 Task: In the Contact  NovaMartin80@nachi-fujikoshi.co.jp, Log Email with description: 'Sent an email with a proposal to a potential buyer.'; Add date: '12 August, 2023', attach the document: Proposal.doc. Logged in from softage.10@softage.net
Action: Mouse moved to (78, 59)
Screenshot: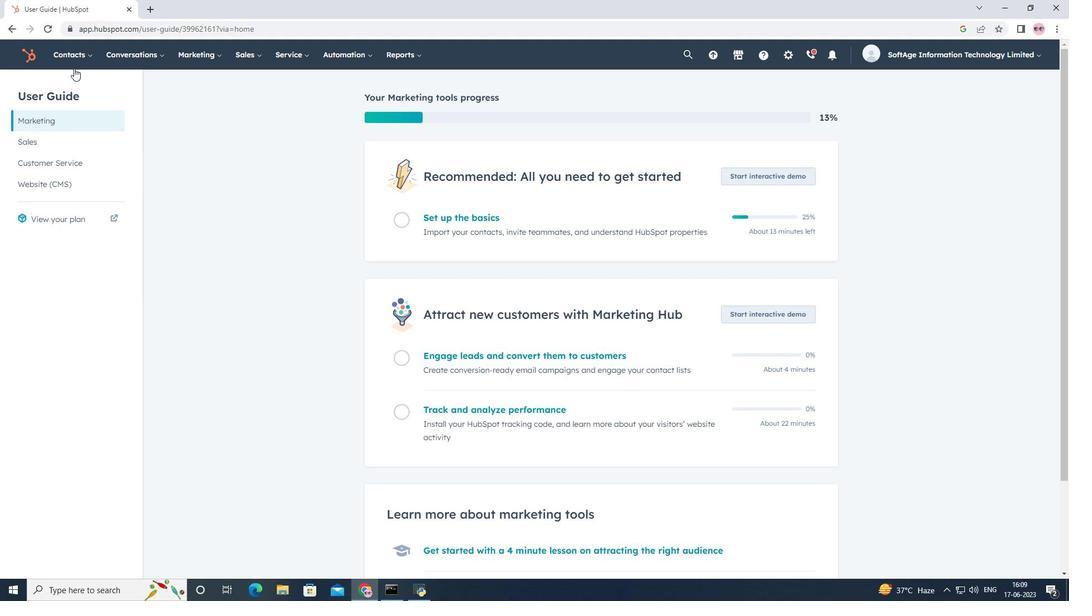 
Action: Mouse pressed left at (78, 59)
Screenshot: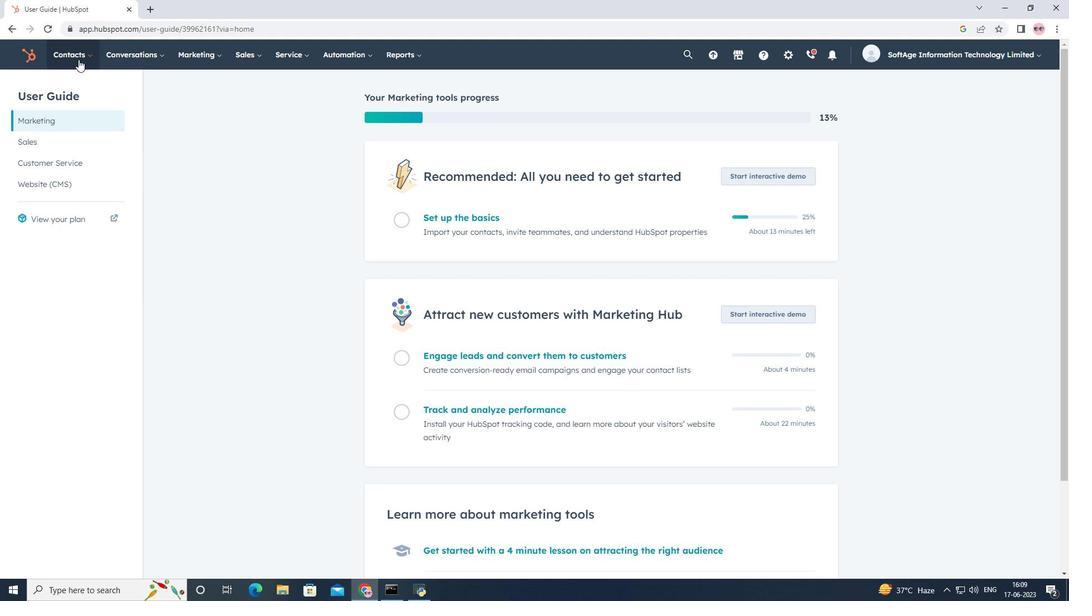 
Action: Mouse moved to (90, 90)
Screenshot: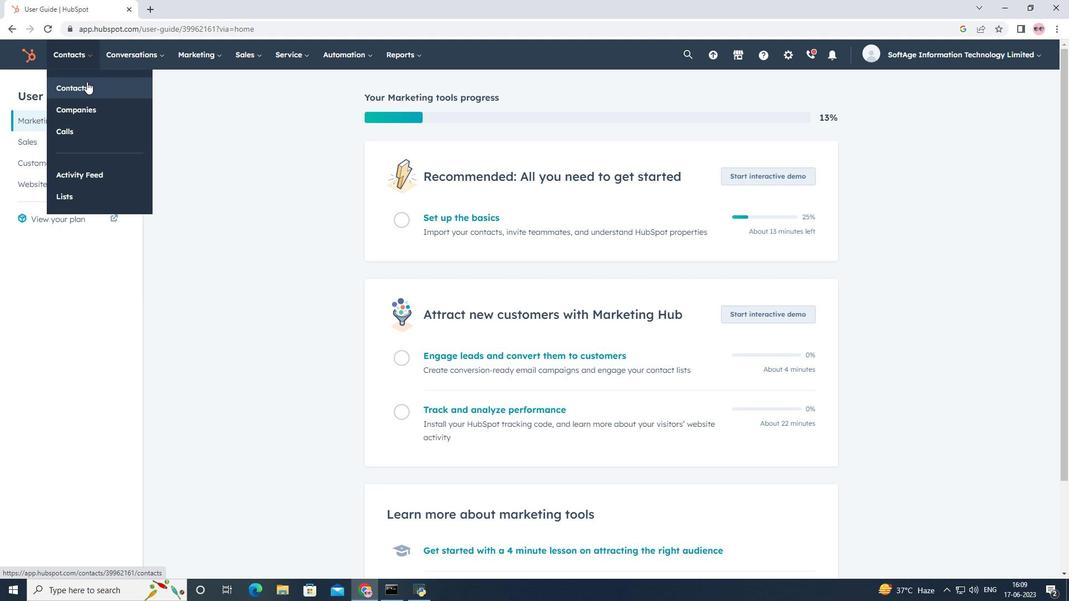 
Action: Mouse pressed left at (90, 90)
Screenshot: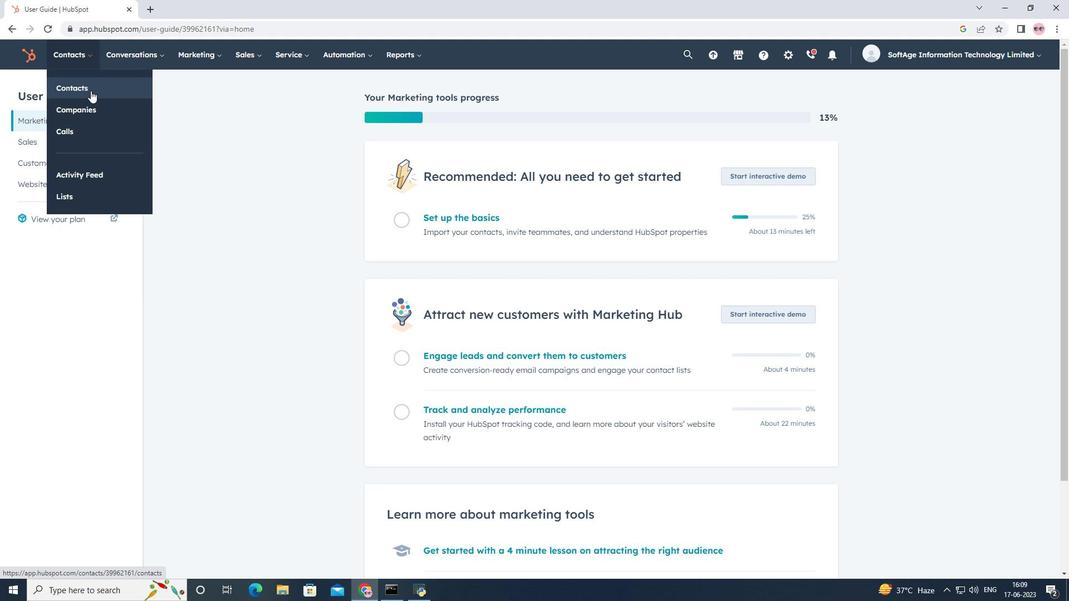 
Action: Mouse moved to (114, 181)
Screenshot: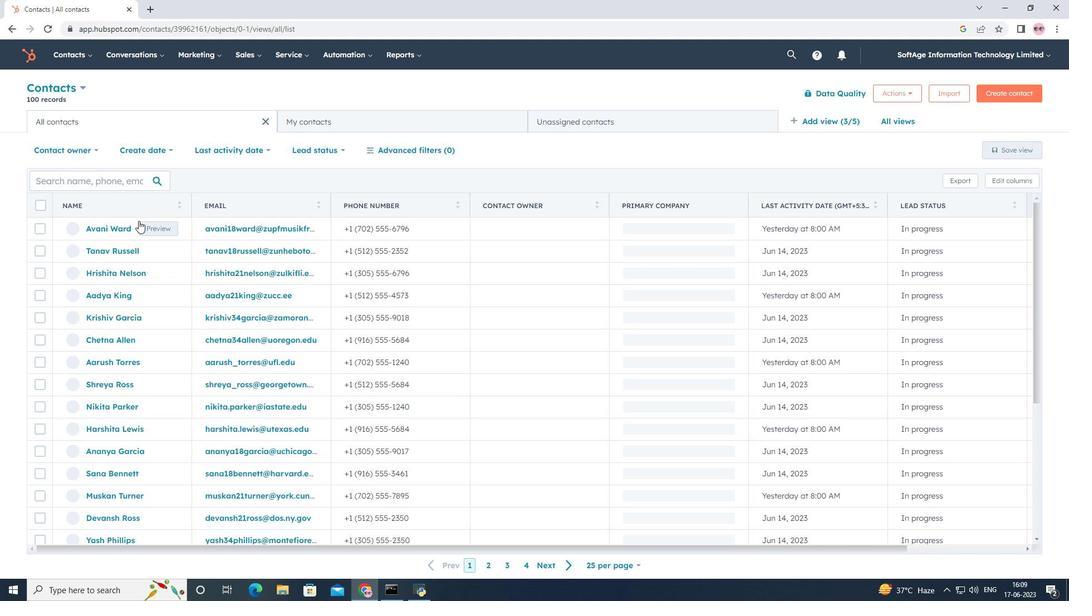 
Action: Mouse pressed left at (114, 181)
Screenshot: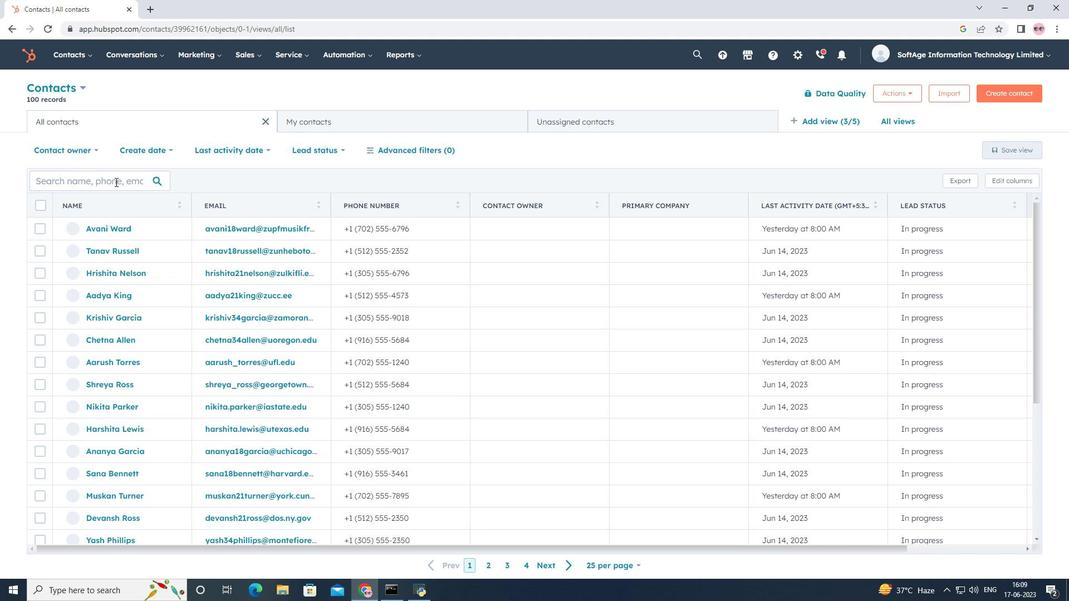 
Action: Mouse moved to (114, 180)
Screenshot: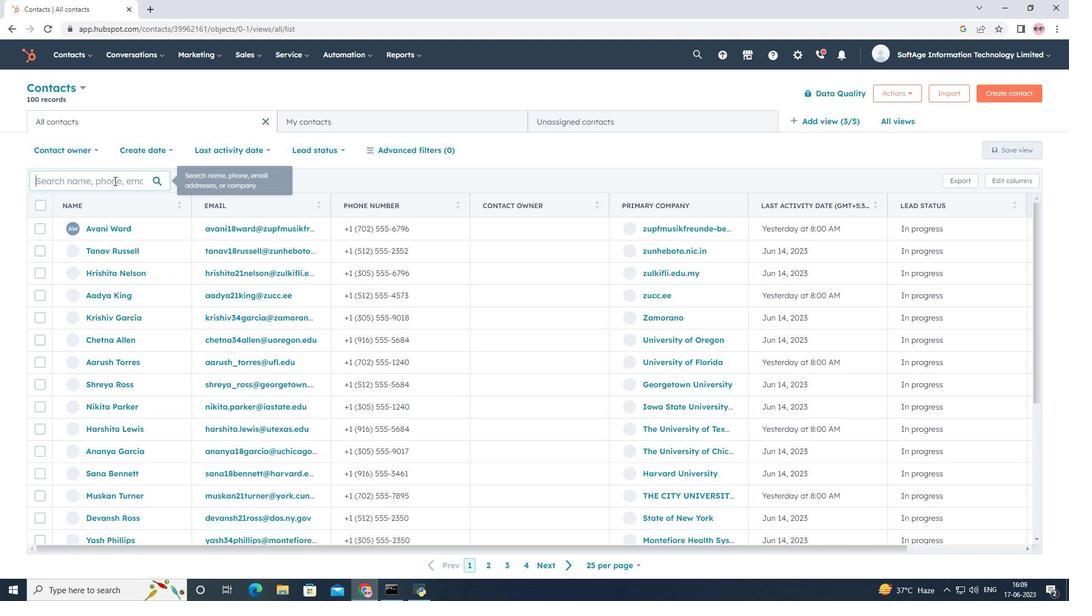 
Action: Key pressed <Key.shift>Nova<Key.shift>Martin80<Key.shift>@nachi-fujikoshi.co.jp
Screenshot: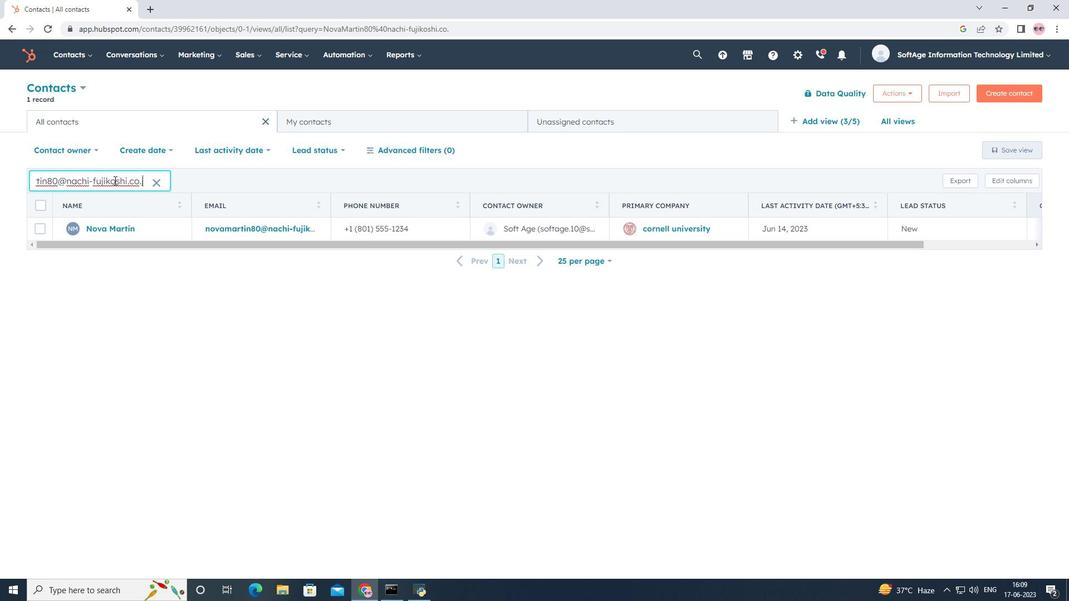 
Action: Mouse moved to (111, 232)
Screenshot: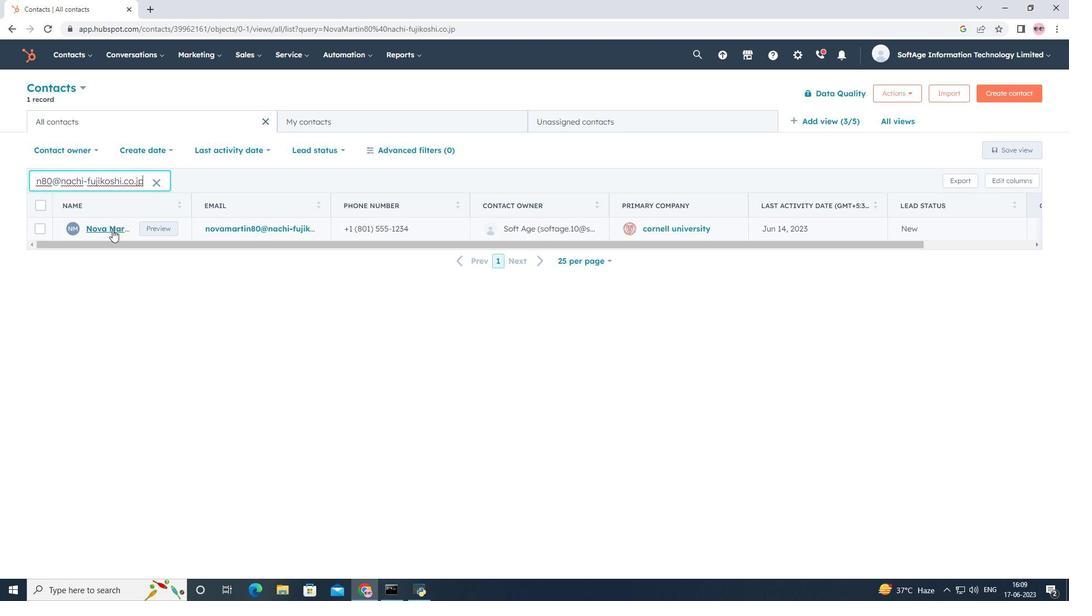 
Action: Mouse pressed left at (111, 232)
Screenshot: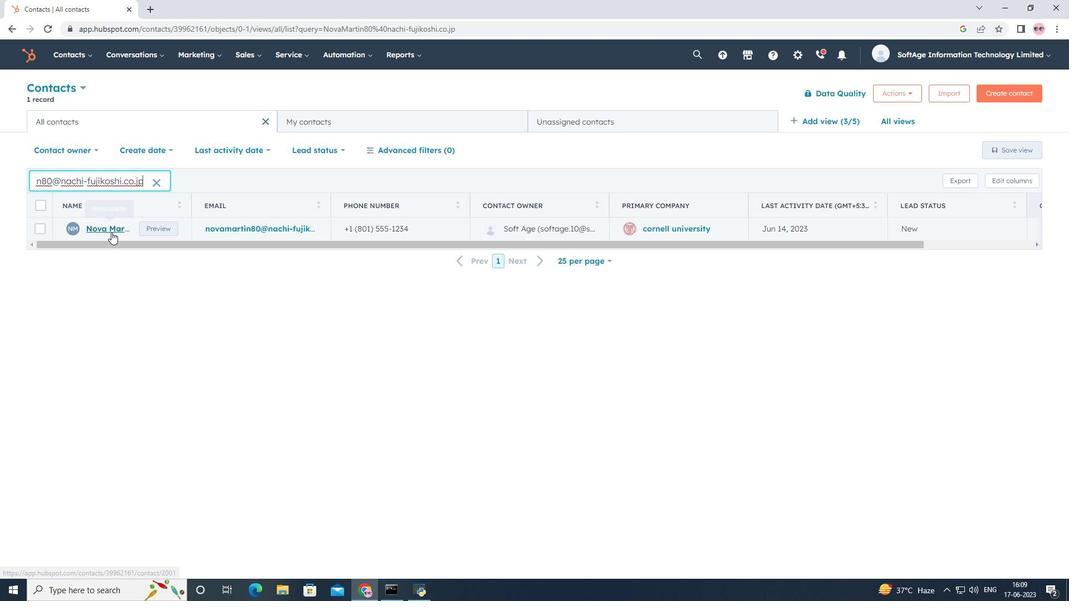 
Action: Mouse moved to (213, 187)
Screenshot: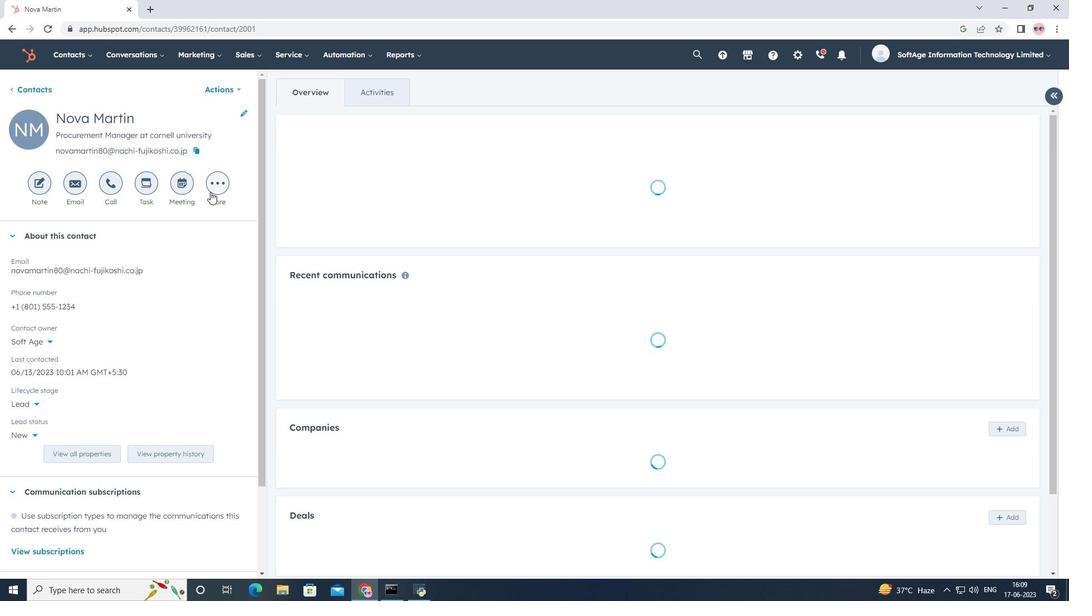 
Action: Mouse pressed left at (213, 187)
Screenshot: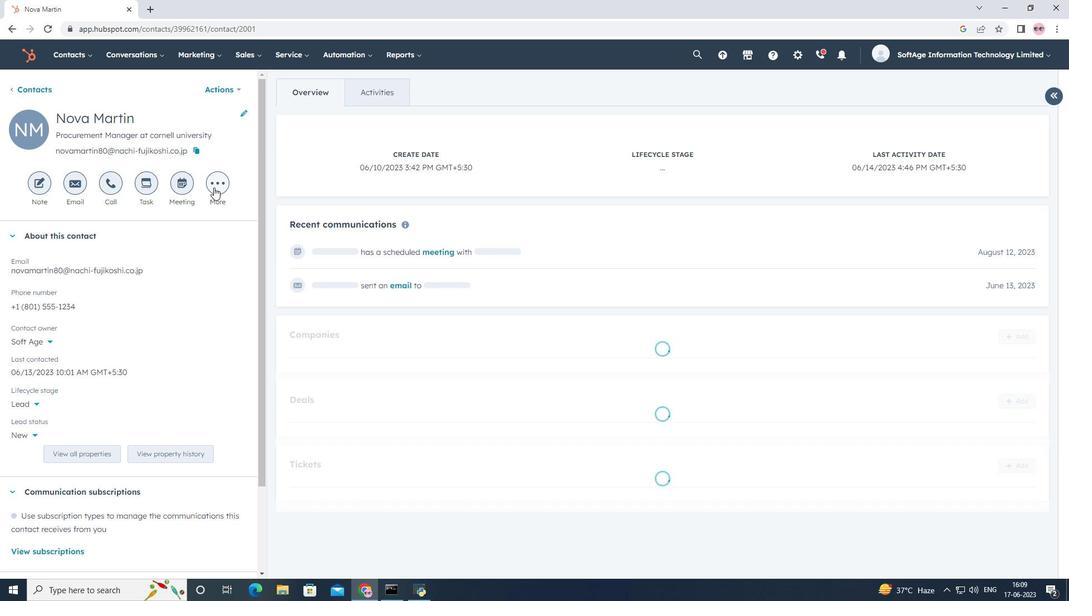 
Action: Mouse moved to (213, 322)
Screenshot: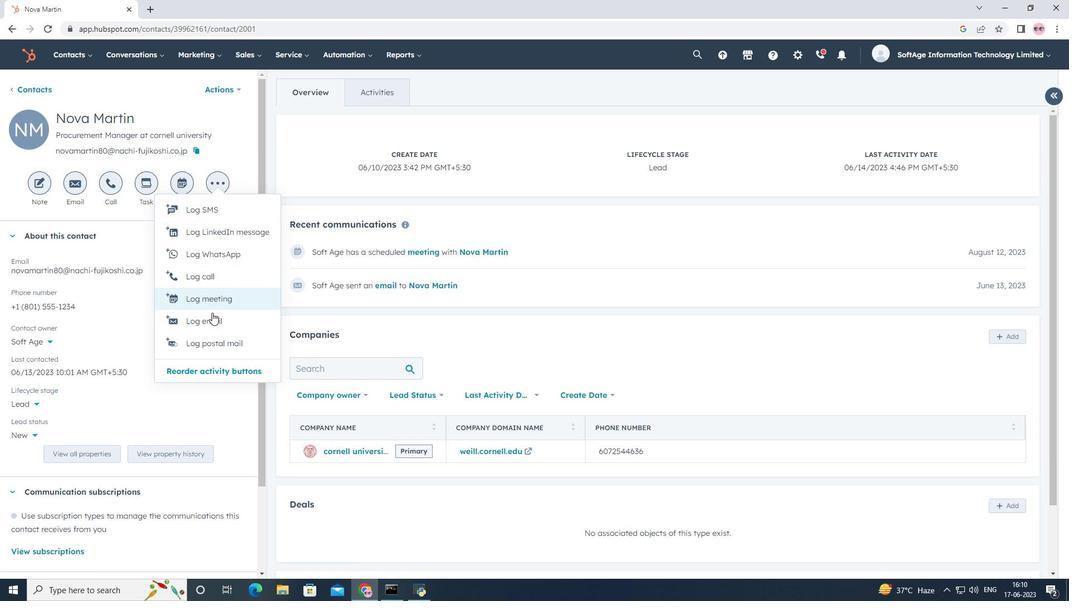 
Action: Mouse pressed left at (213, 322)
Screenshot: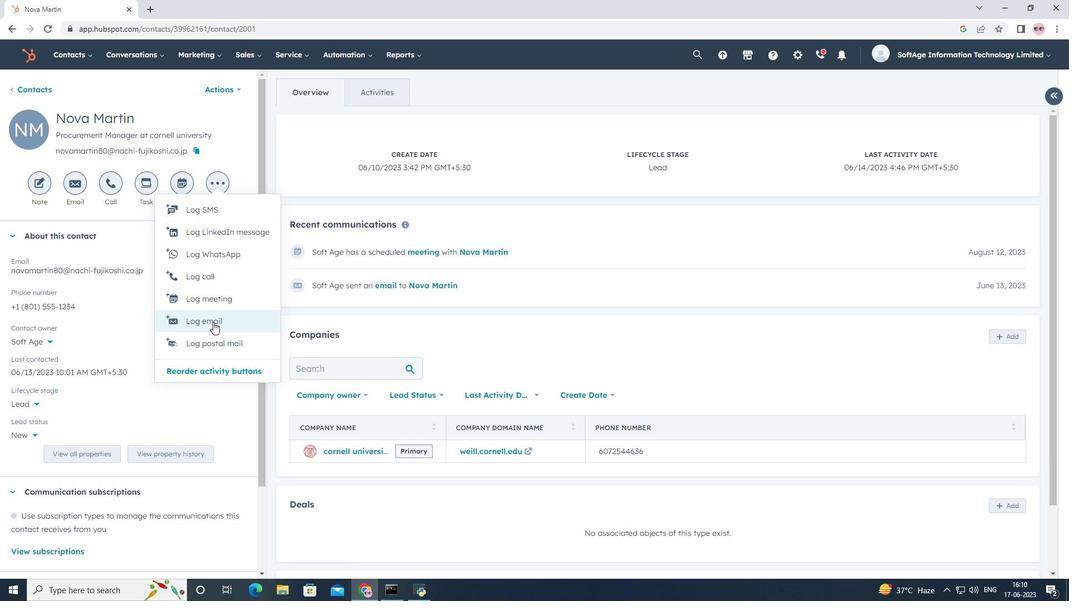 
Action: Mouse moved to (733, 428)
Screenshot: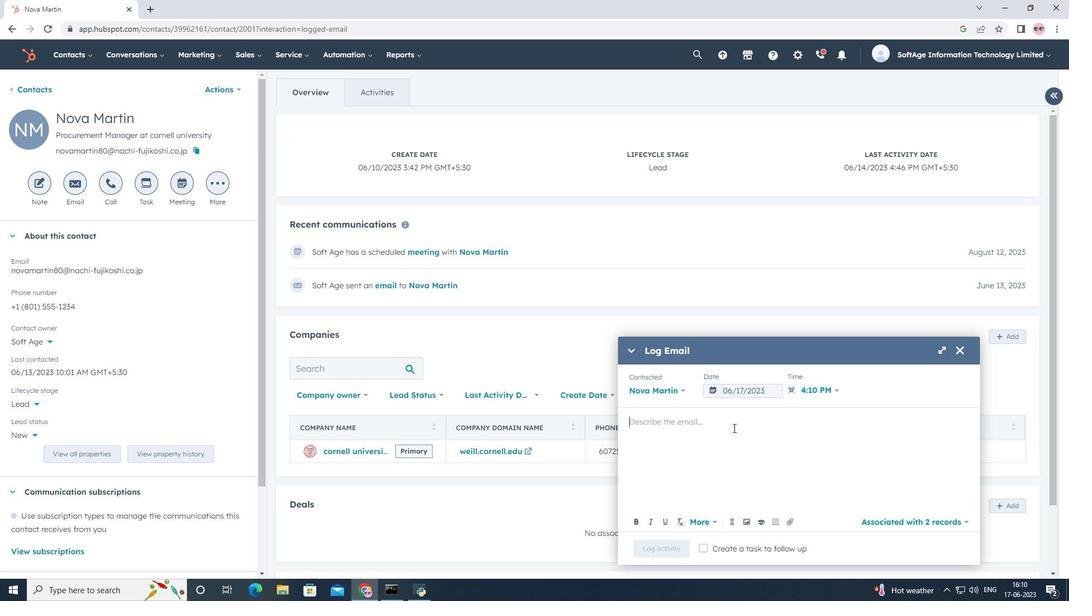 
Action: Mouse pressed left at (733, 428)
Screenshot: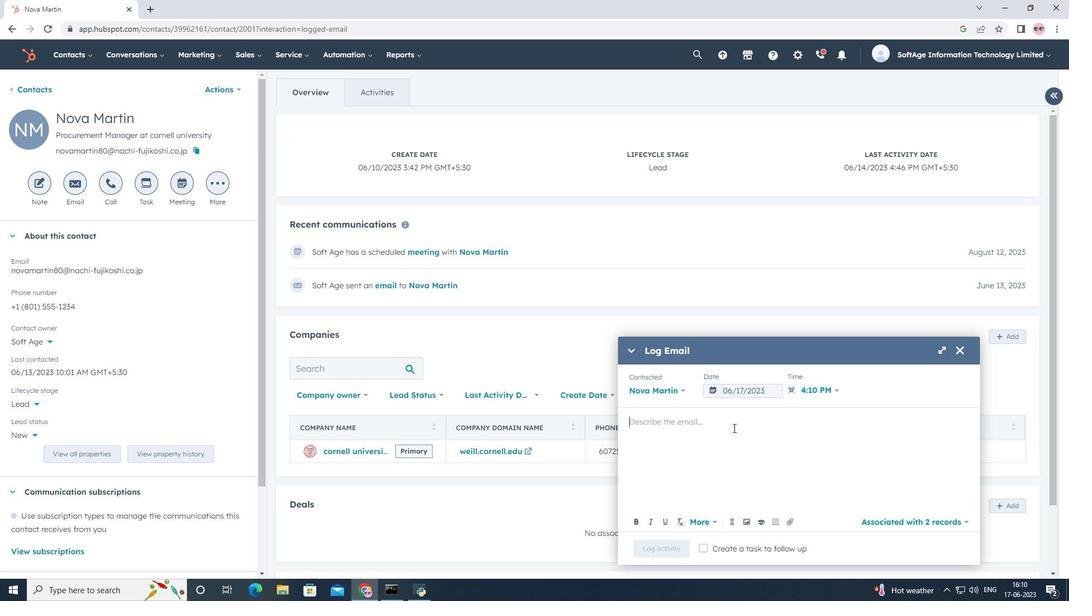 
Action: Key pressed <Key.shift><Key.shift><Key.shift><Key.shift><Key.shift><Key.shift><Key.shift><Key.shift><Key.shift><Key.shift><Key.shift><Key.shift><Key.shift><Key.shift><Key.shift><Key.shift><Key.shift><Key.shift><Key.shift><Key.shift><Key.shift><Key.shift><Key.shift><Key.shift><Key.shift><Key.shift><Key.shift><Key.shift><Key.shift><Key.shift><Key.shift><Key.shift><Key.shift><Key.shift><Key.shift><Key.shift><Key.shift><Key.shift><Key.shift><Key.shift><Key.shift><Key.shift><Key.shift><Key.shift><Key.shift><Key.shift><Key.shift><Key.shift><Key.shift><Key.shift><Key.shift><Key.shift><Key.shift>Sent<Key.space>an<Key.space>email<Key.space>with<Key.space>a<Key.space>proposal<Key.space>to<Key.space>a<Key.space>potential<Key.space>buyer.
Screenshot: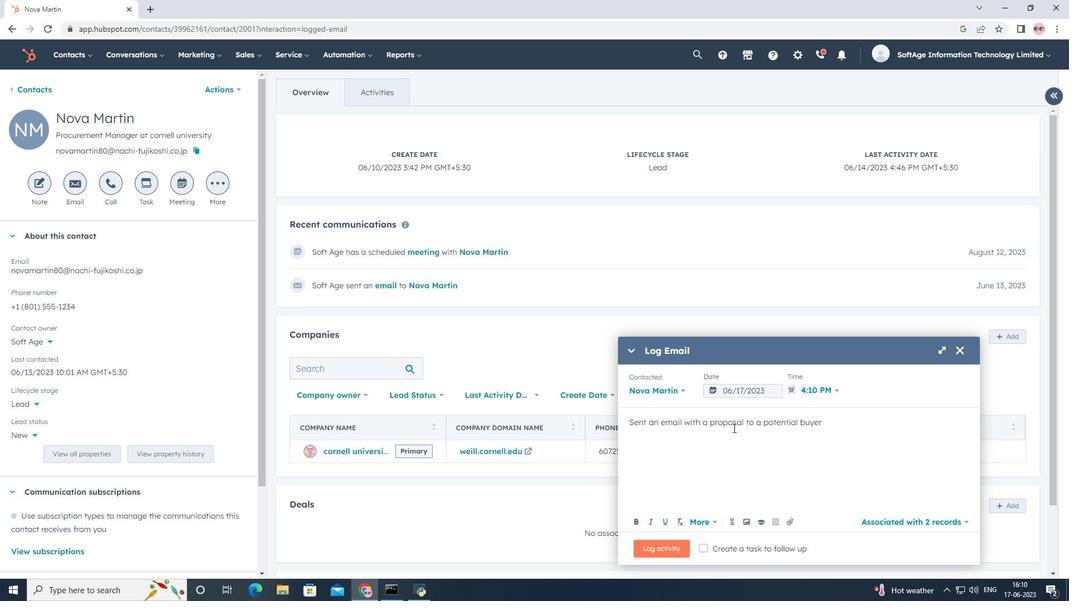 
Action: Mouse moved to (760, 390)
Screenshot: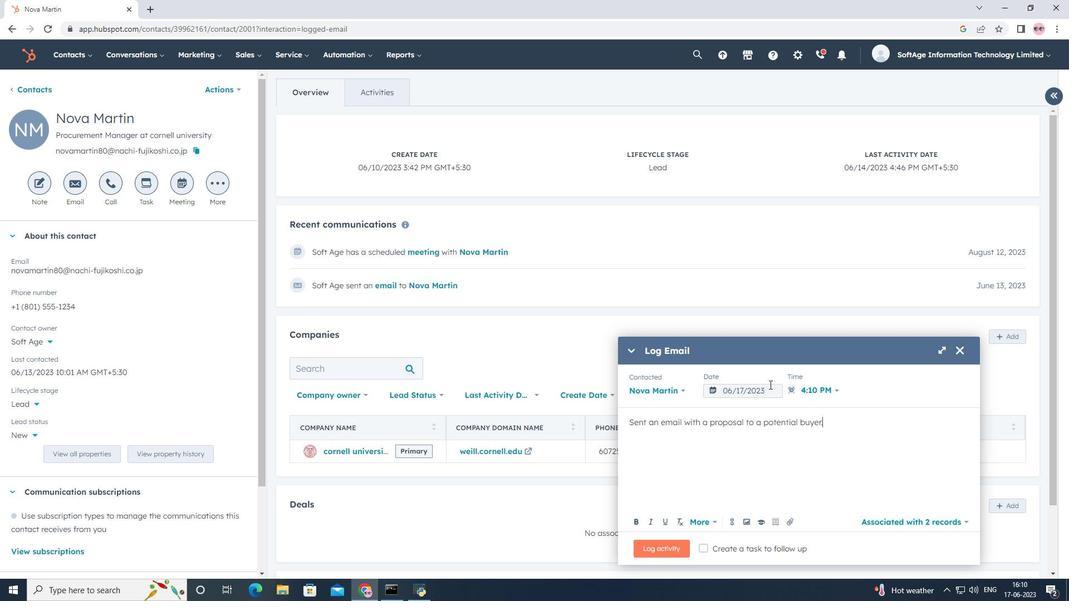 
Action: Mouse pressed left at (760, 390)
Screenshot: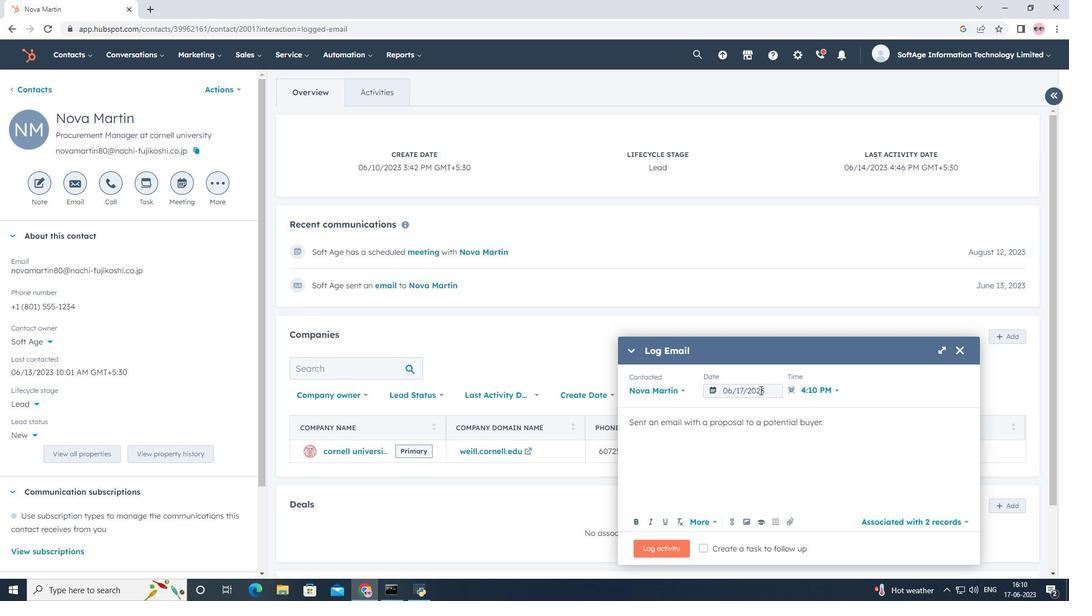 
Action: Mouse moved to (850, 213)
Screenshot: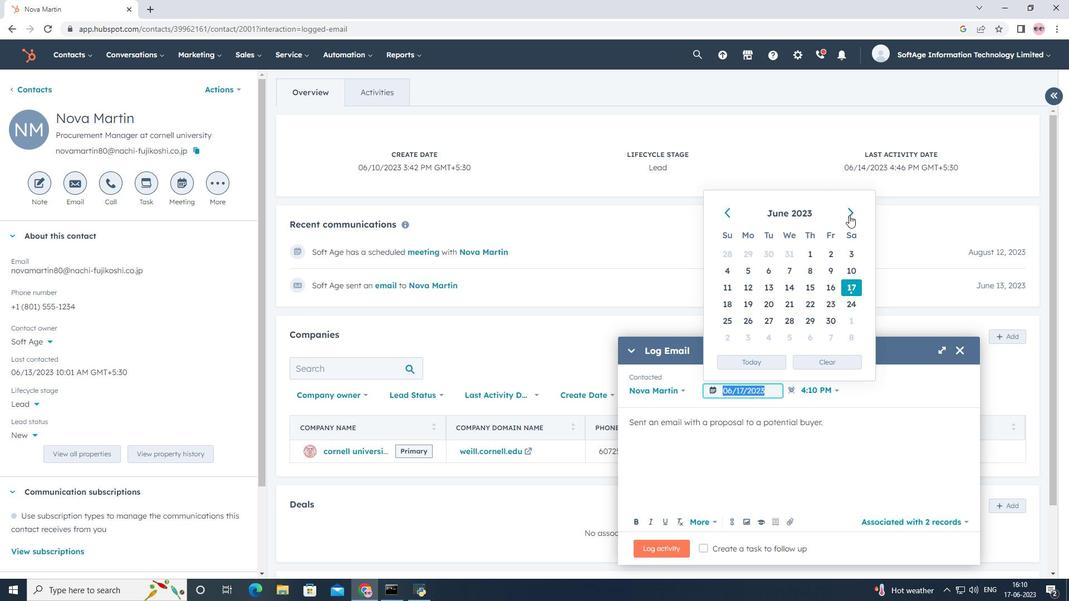 
Action: Mouse pressed left at (850, 213)
Screenshot: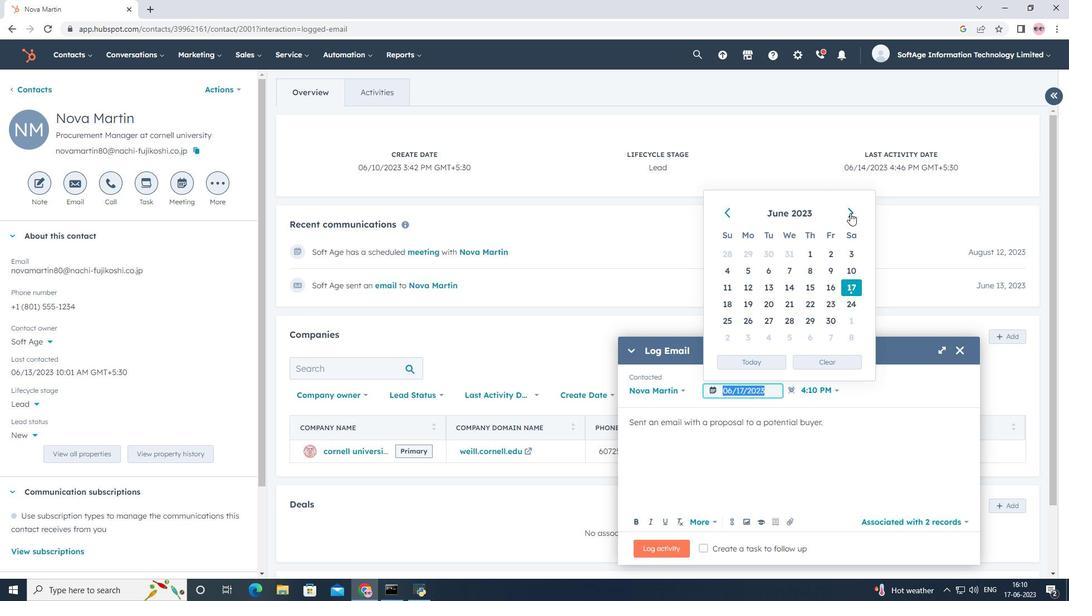 
Action: Mouse pressed left at (850, 213)
Screenshot: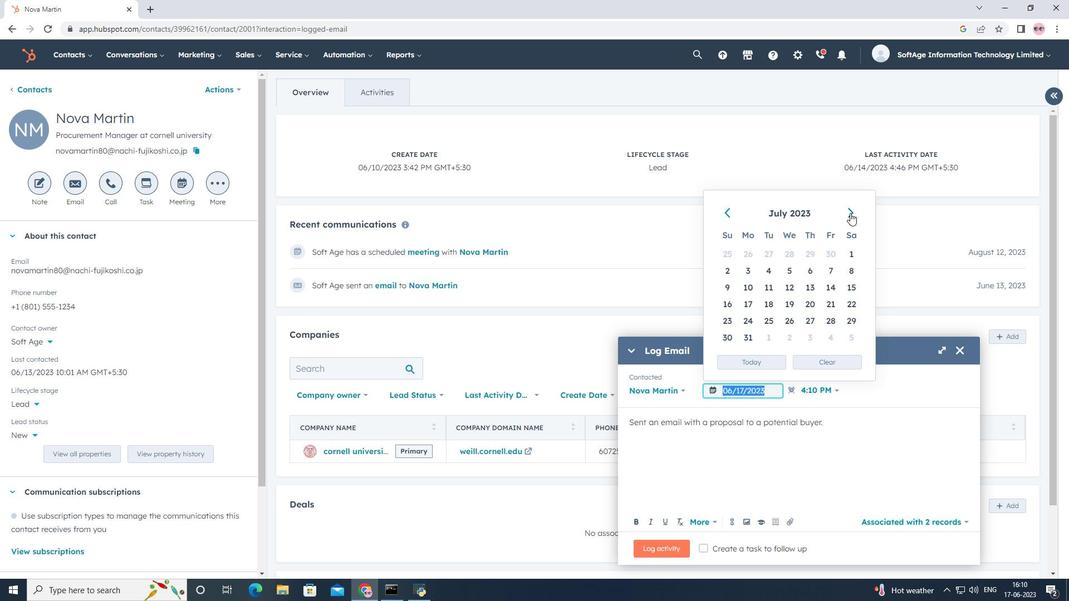 
Action: Mouse moved to (848, 272)
Screenshot: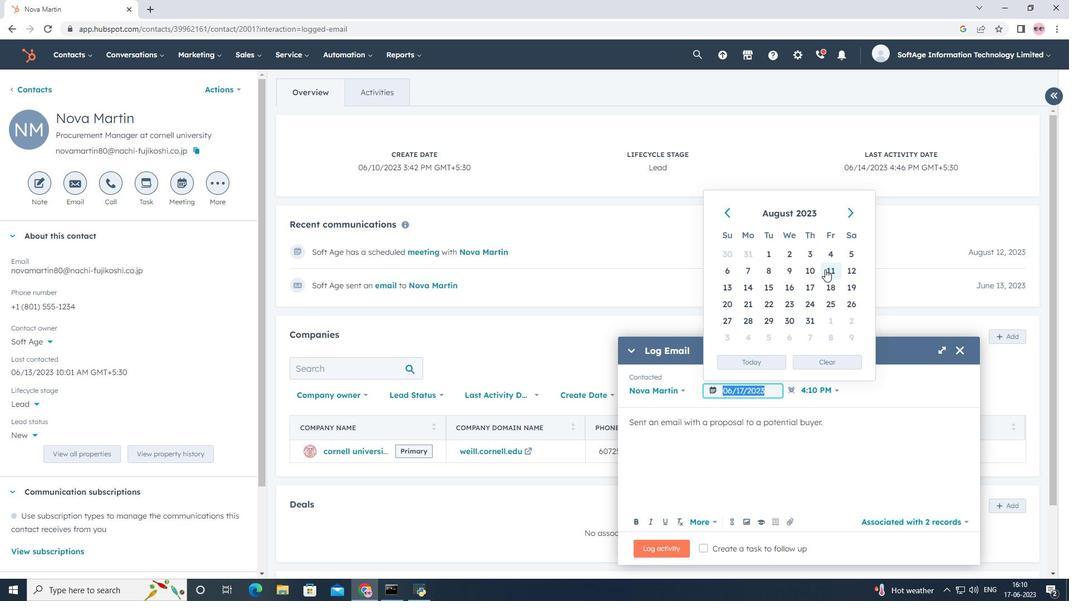
Action: Mouse pressed left at (848, 272)
Screenshot: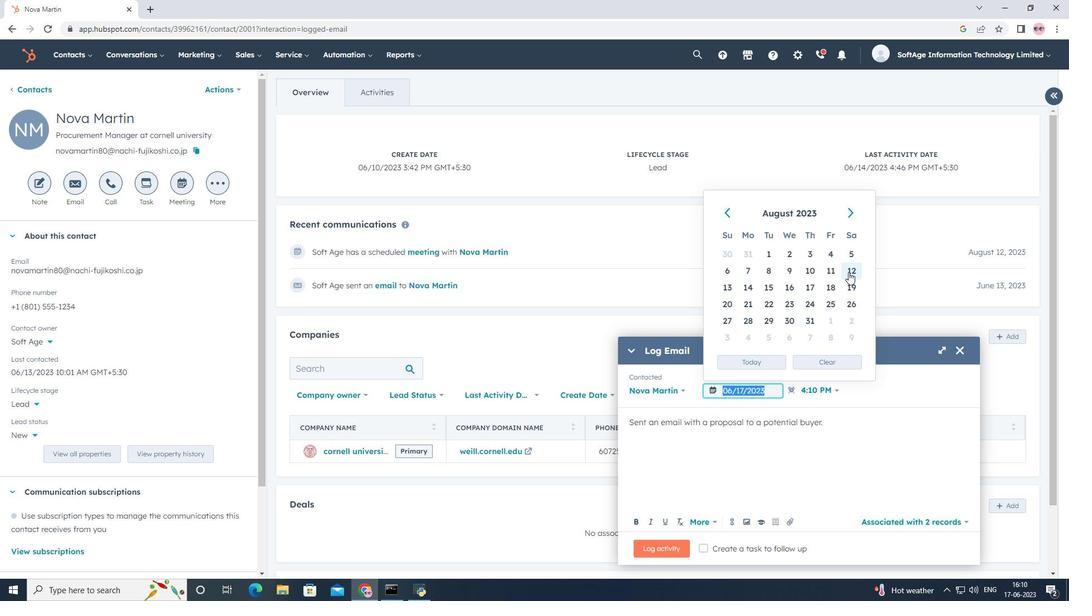 
Action: Mouse moved to (791, 522)
Screenshot: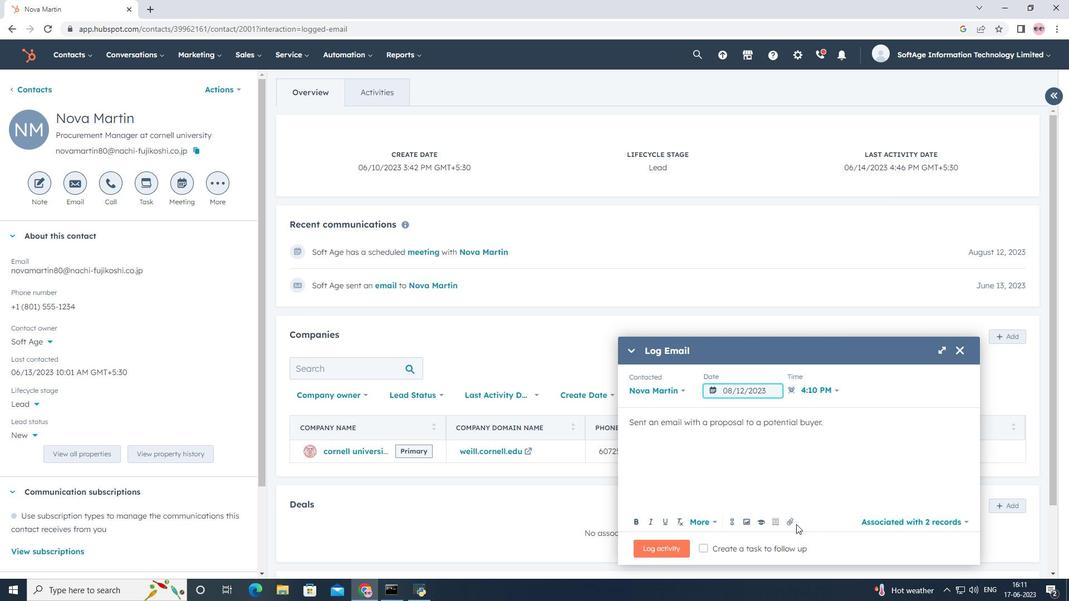 
Action: Mouse pressed left at (791, 522)
Screenshot: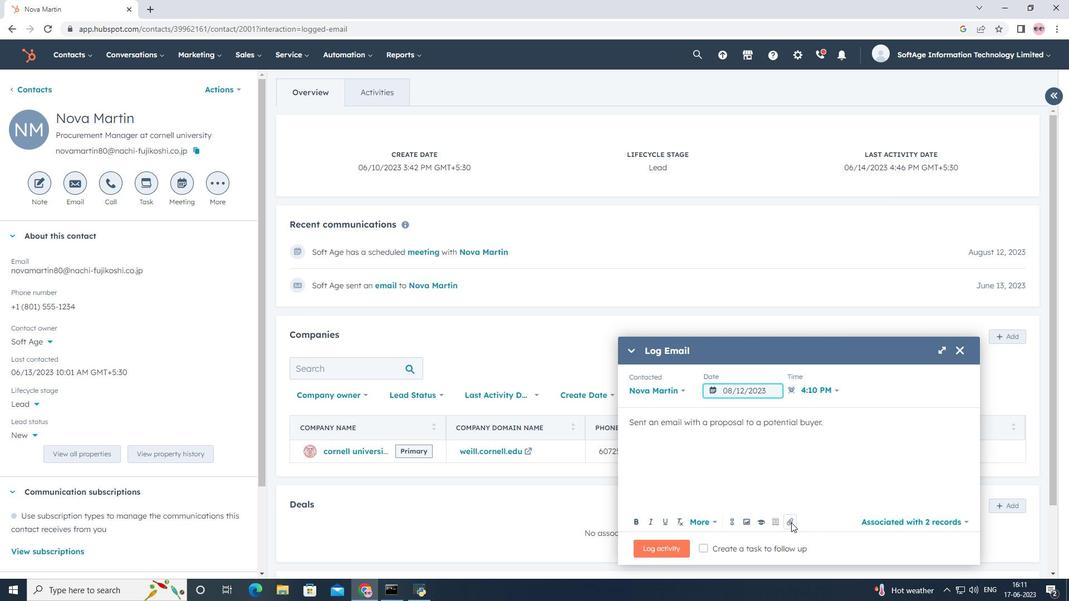 
Action: Mouse moved to (793, 494)
Screenshot: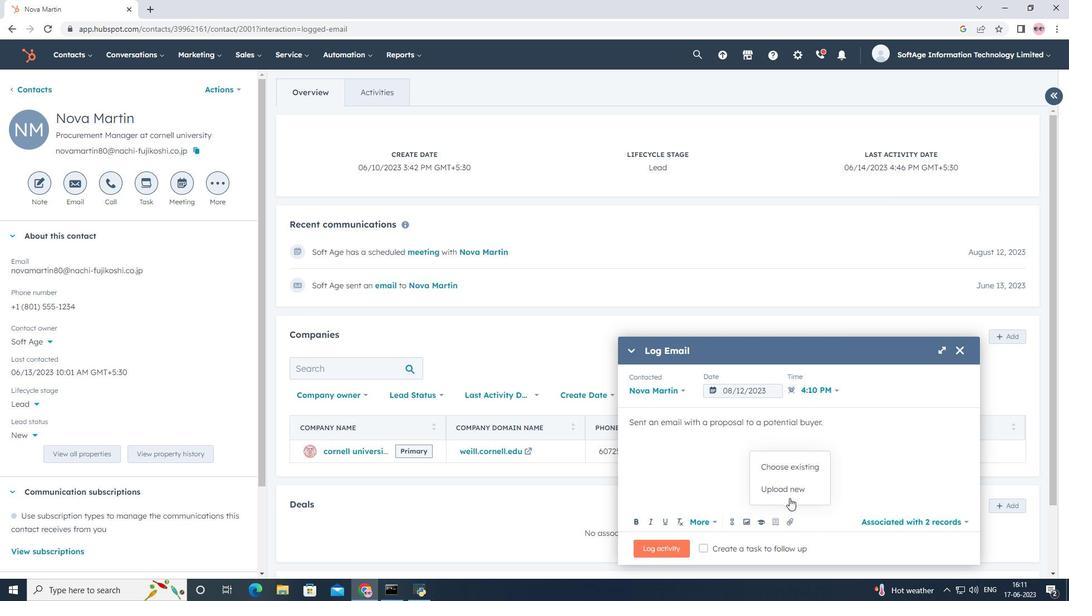 
Action: Mouse pressed left at (793, 494)
Screenshot: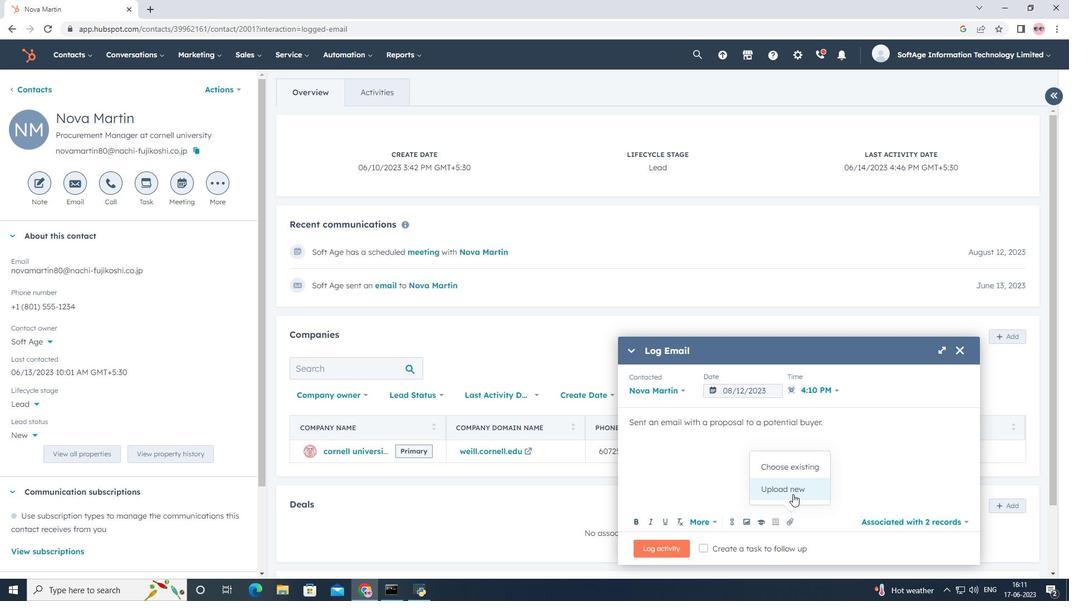 
Action: Mouse moved to (145, 93)
Screenshot: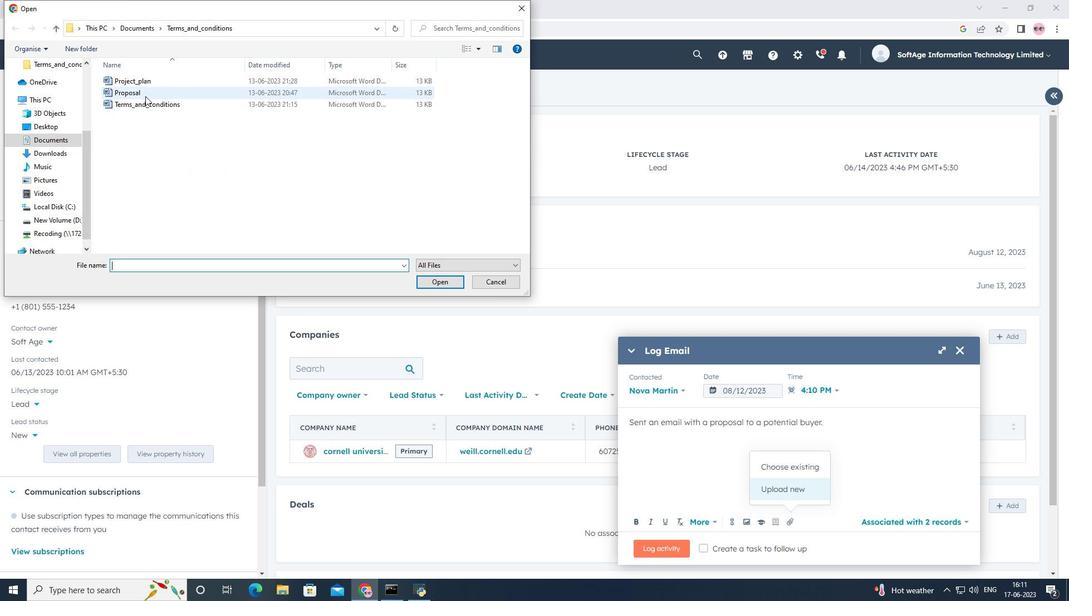 
Action: Mouse pressed left at (145, 93)
Screenshot: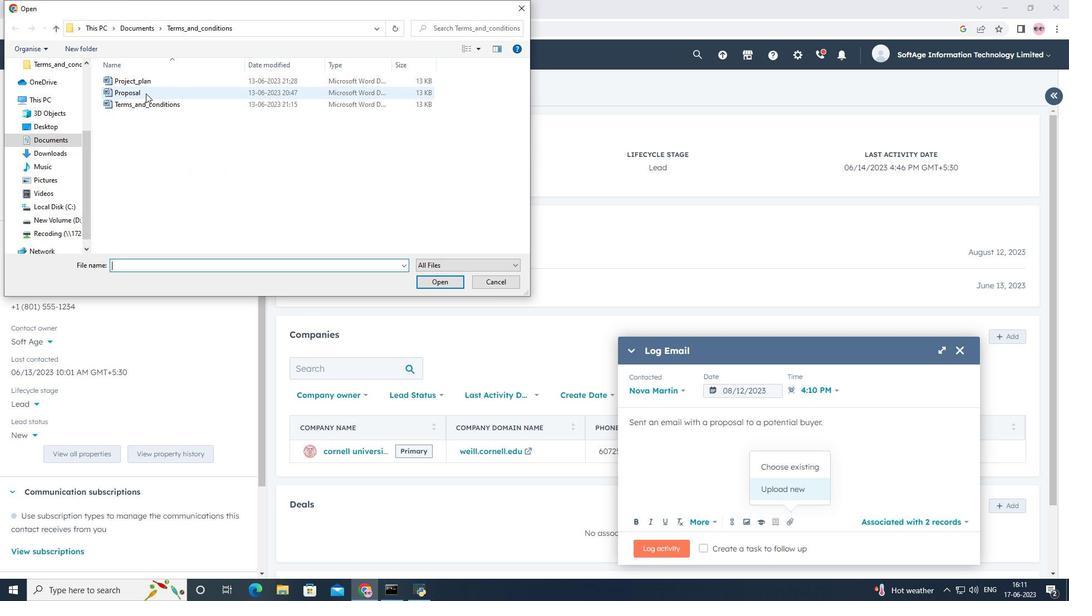 
Action: Mouse moved to (444, 277)
Screenshot: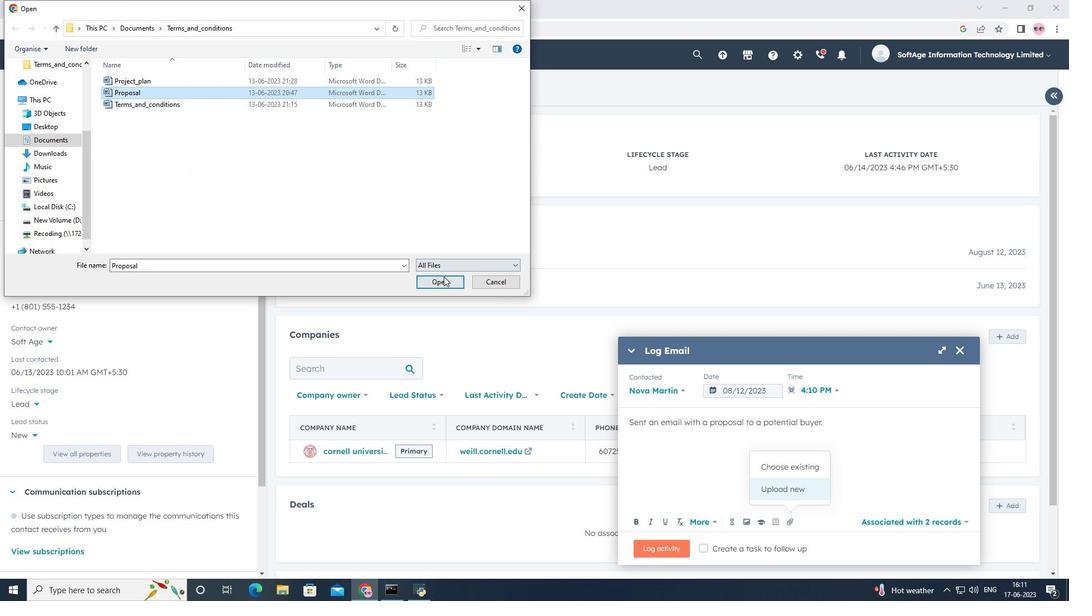 
Action: Mouse pressed left at (444, 277)
Screenshot: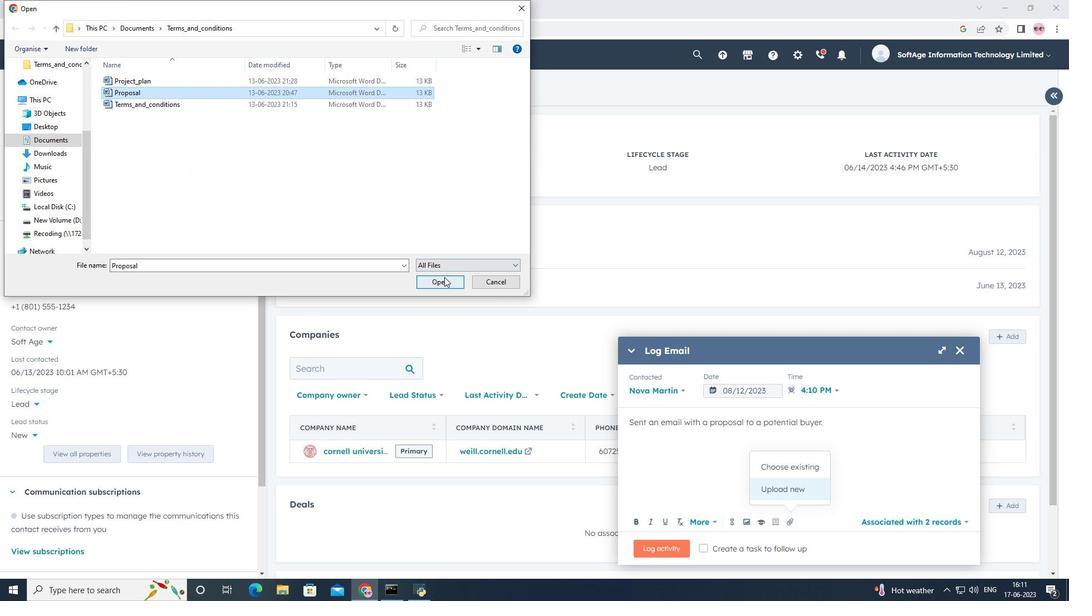 
Action: Mouse moved to (658, 548)
Screenshot: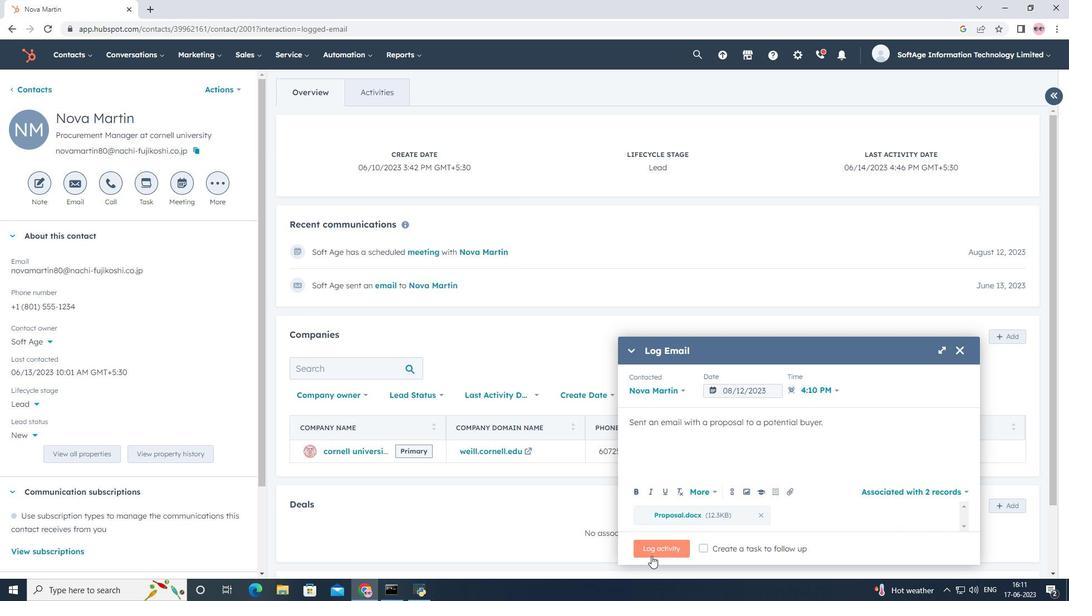 
Action: Mouse pressed left at (658, 548)
Screenshot: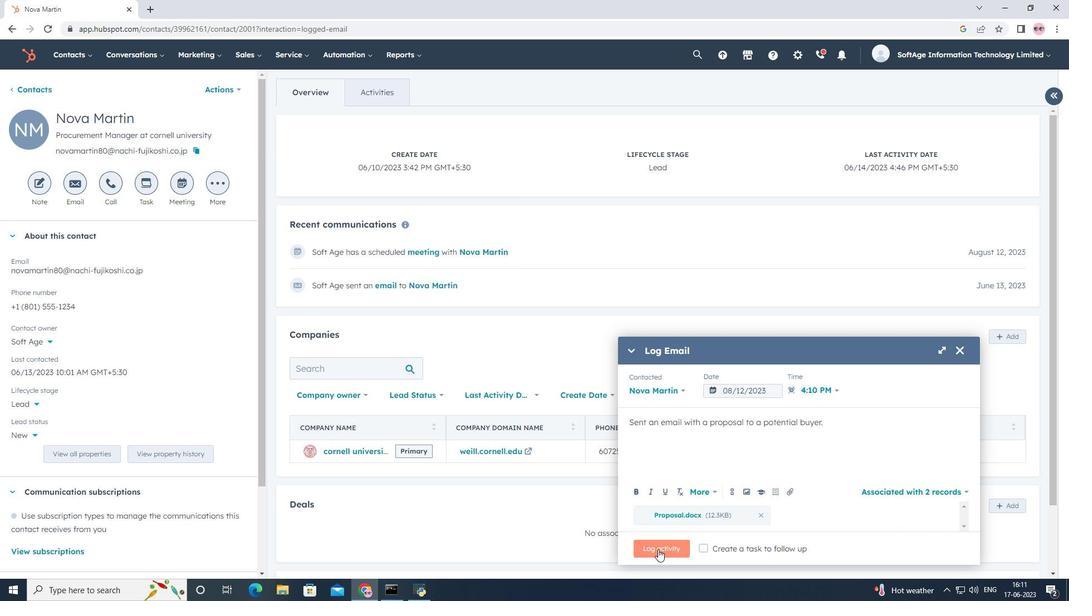 
